 Task: Toggle the focus editor on the break option in the debug.
Action: Mouse moved to (10, 644)
Screenshot: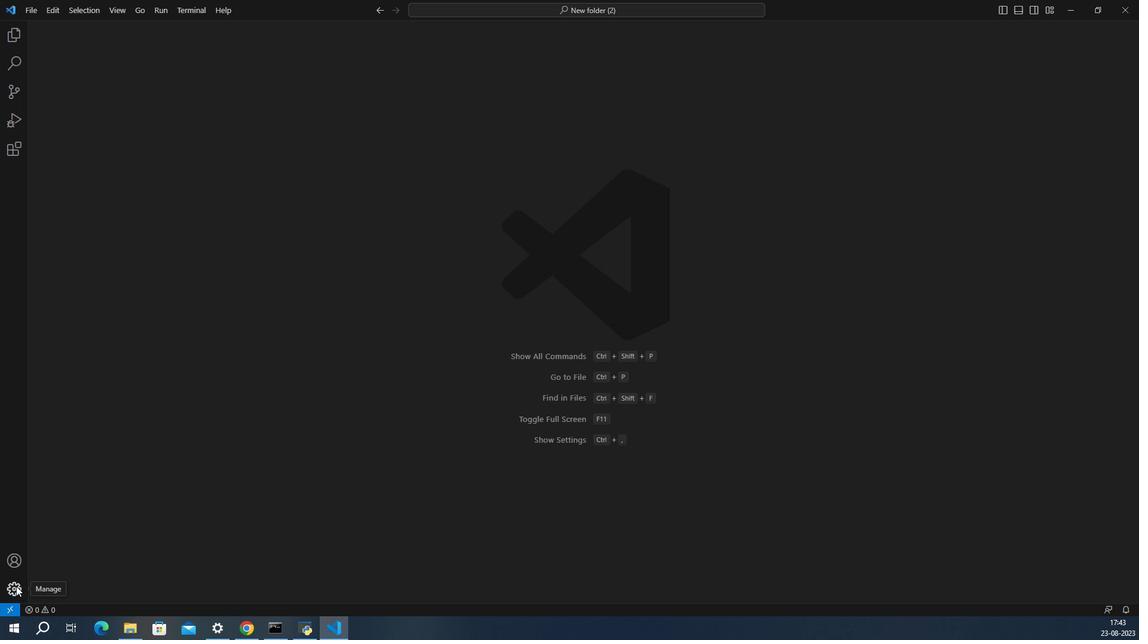 
Action: Mouse pressed left at (10, 644)
Screenshot: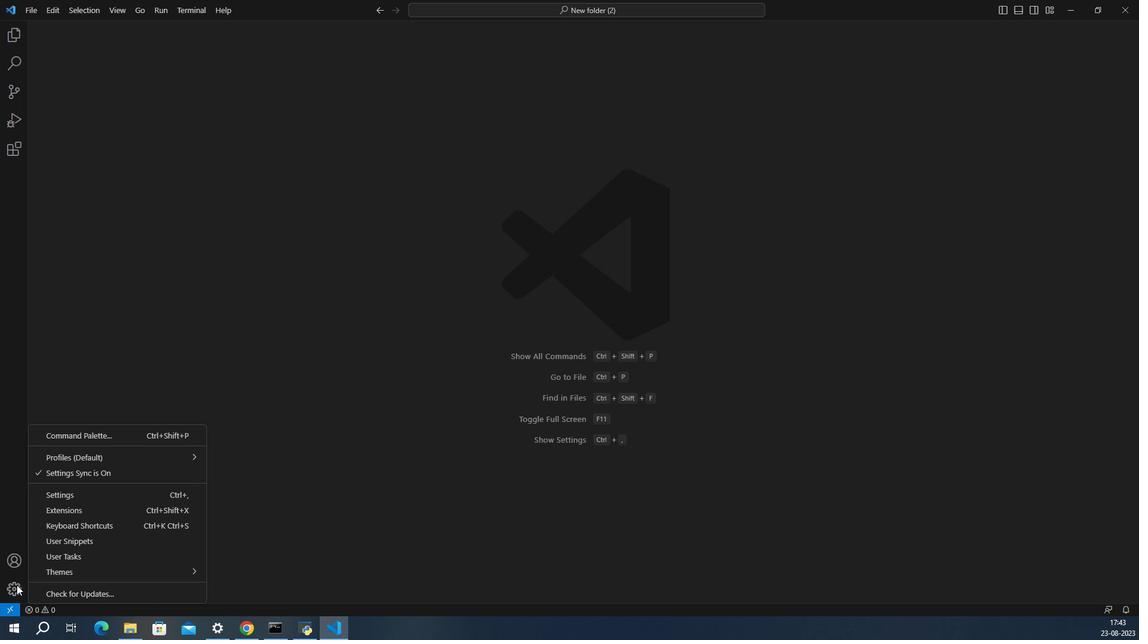
Action: Mouse moved to (55, 494)
Screenshot: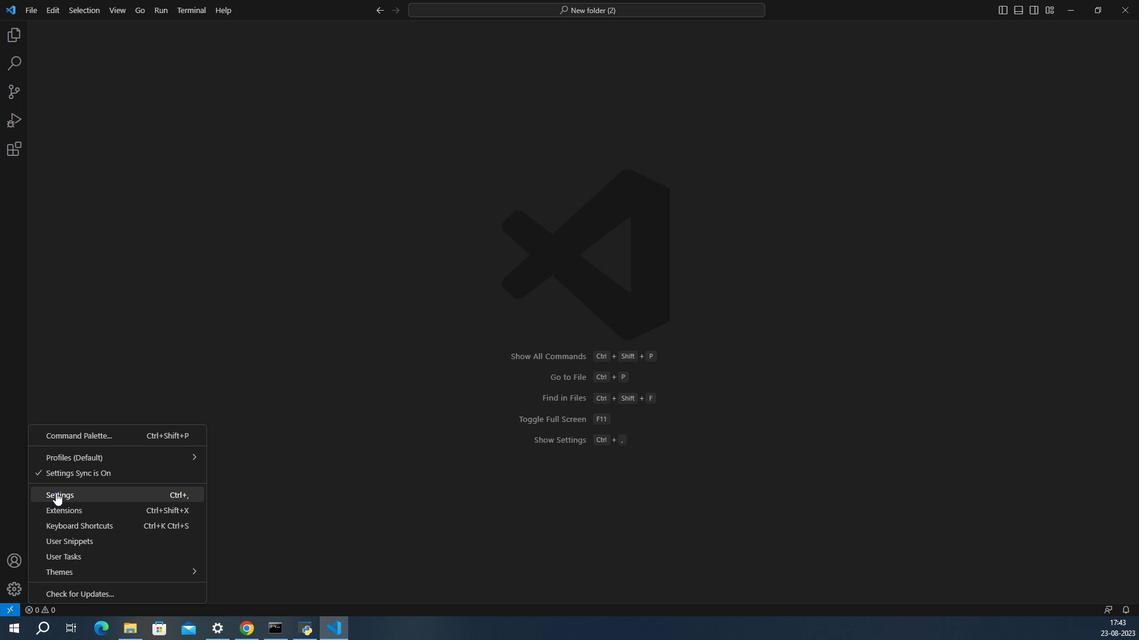 
Action: Mouse pressed left at (55, 494)
Screenshot: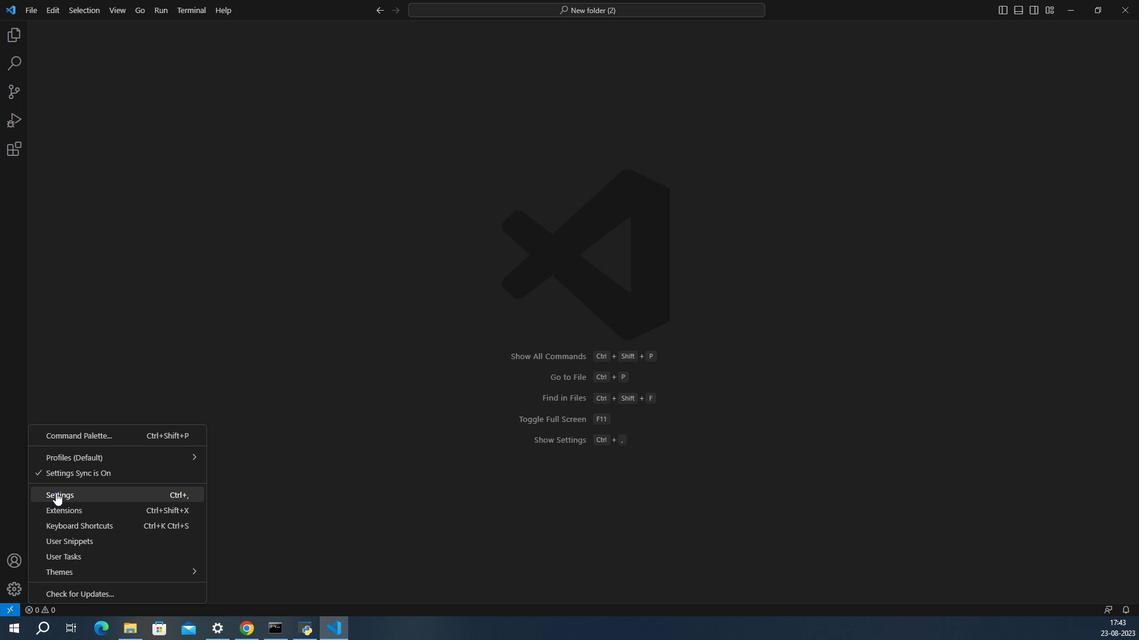 
Action: Mouse moved to (501, 531)
Screenshot: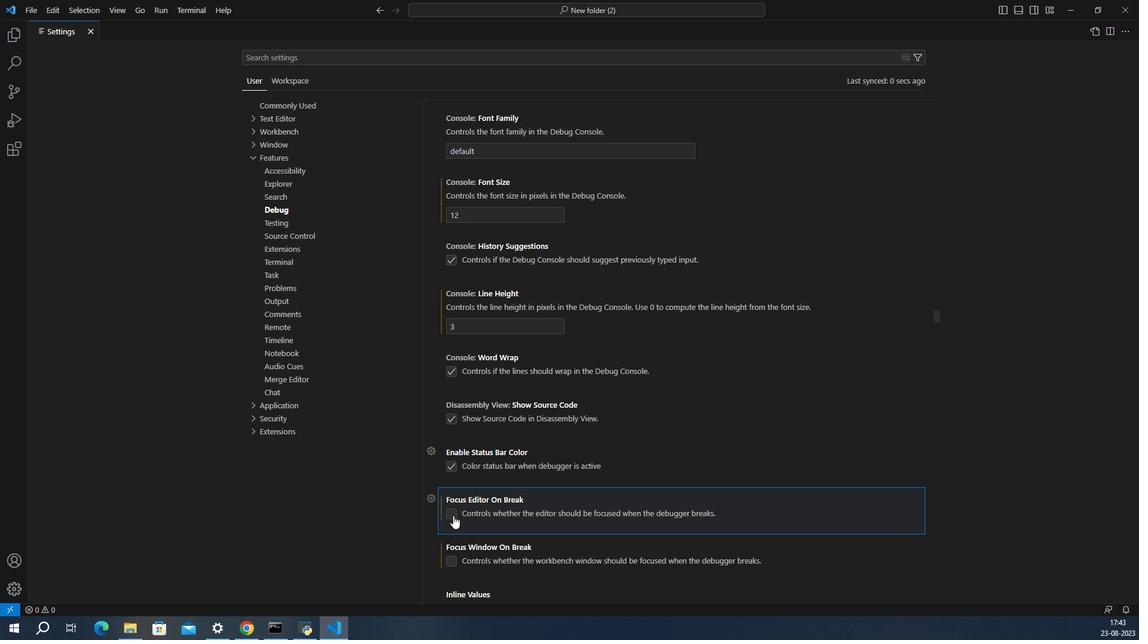 
Action: Mouse pressed left at (501, 531)
Screenshot: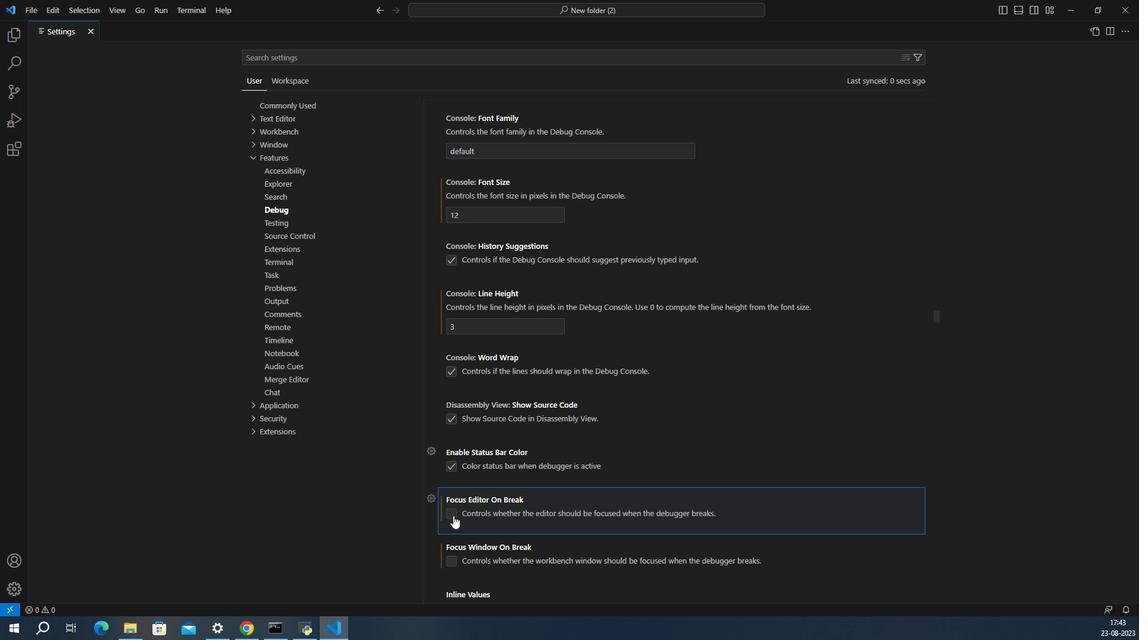 
Action: Mouse moved to (561, 554)
Screenshot: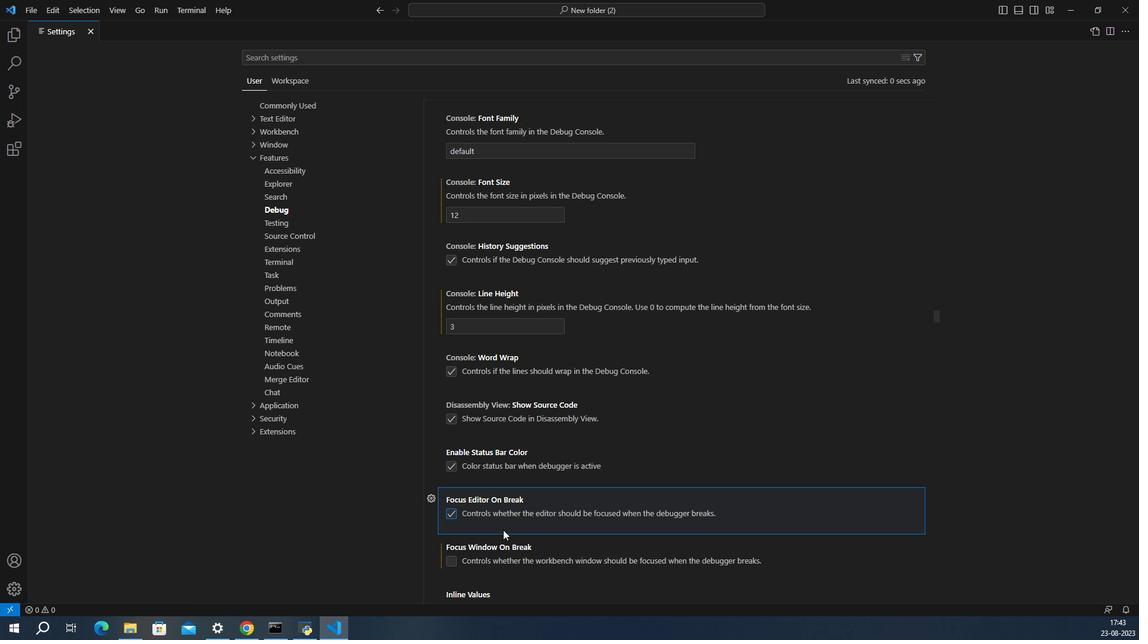 
